 Task: Create New Customer with Customer Name: Give Away Group, Billing Address Line1: 1894 Brookside Drive, Billing Address Line2:  Aliceville, Billing Address Line3:  Alabama 35442, Cell Number: 631-899-2416
Action: Mouse moved to (149, 28)
Screenshot: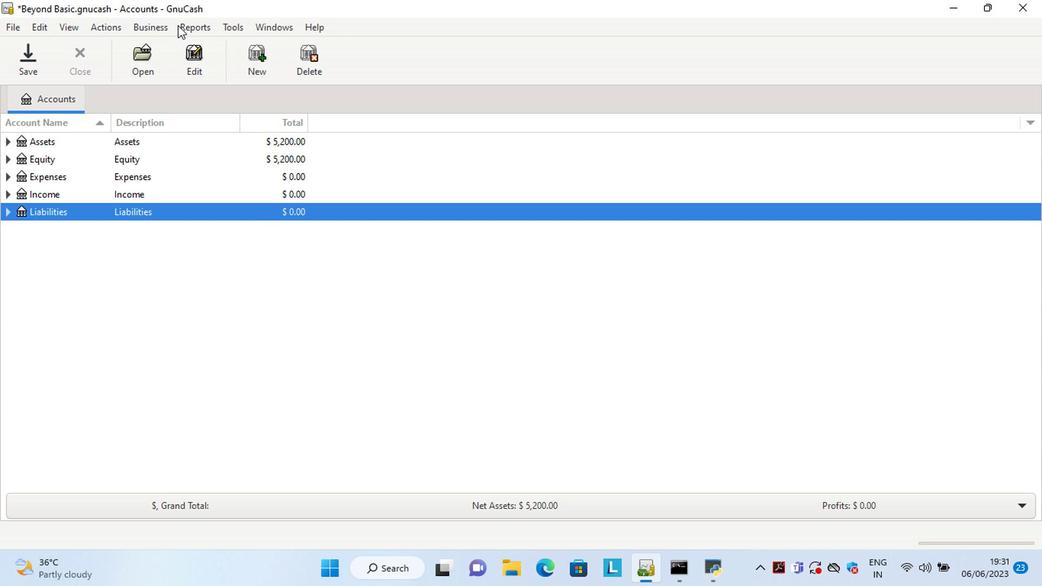 
Action: Mouse pressed left at (149, 28)
Screenshot: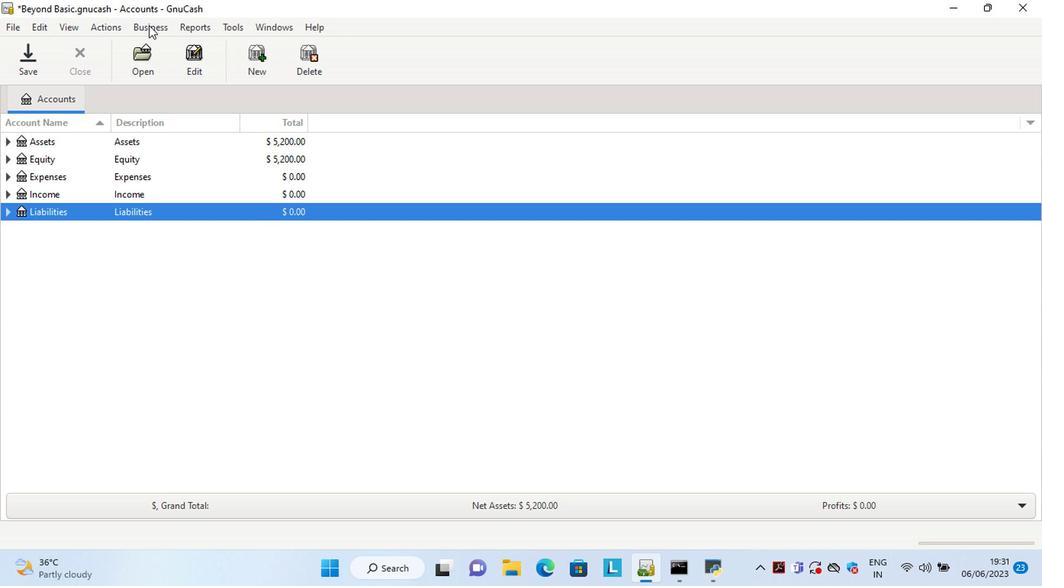 
Action: Mouse moved to (315, 64)
Screenshot: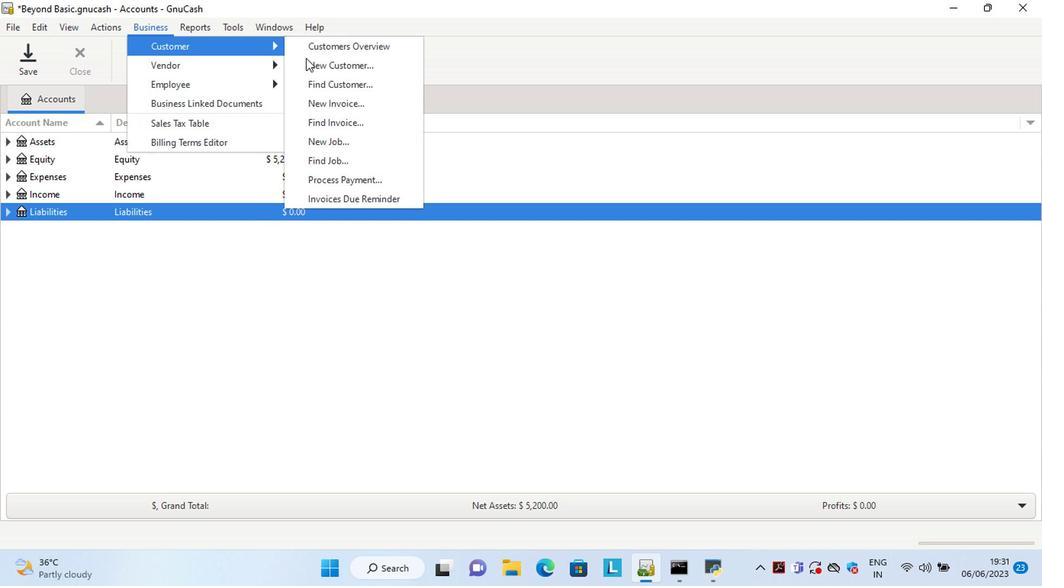 
Action: Mouse pressed left at (315, 64)
Screenshot: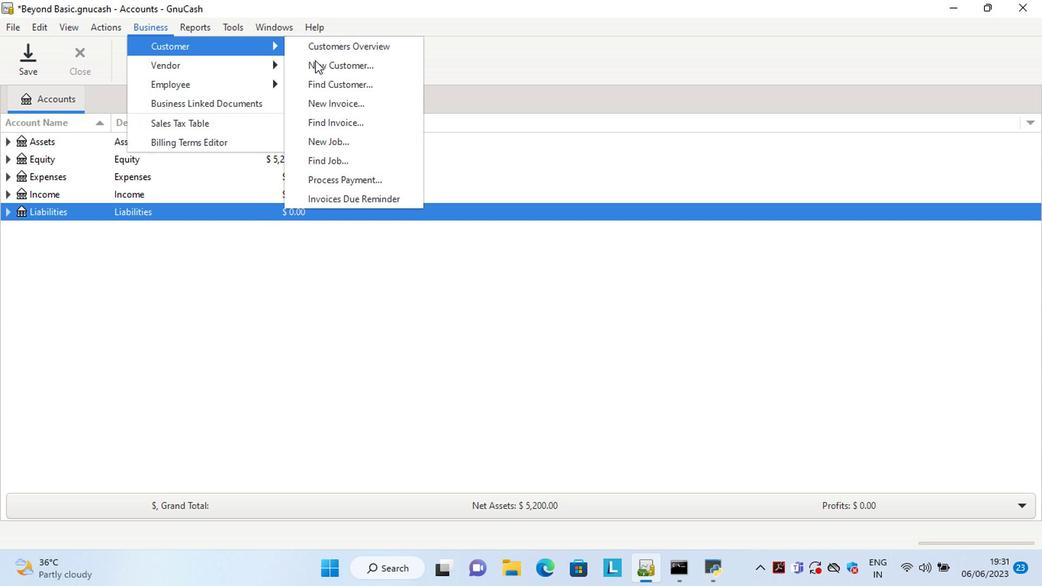 
Action: Mouse moved to (784, 384)
Screenshot: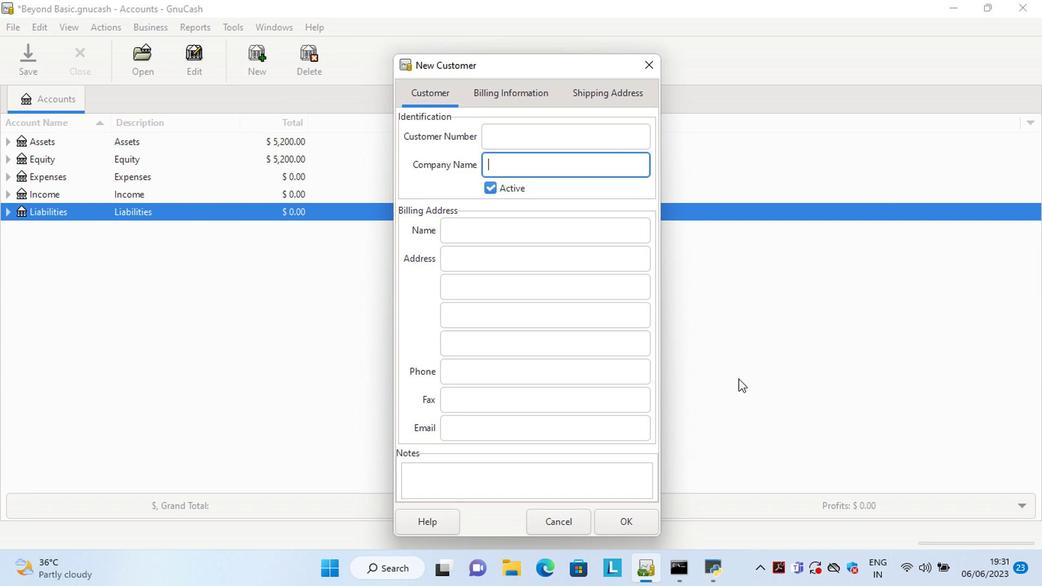 
Action: Key pressed <Key.shift><Key.shift><Key.shift><Key.shift><Key.shift><Key.shift><Key.shift><Key.shift><Key.shift><Key.shift><Key.shift><Key.shift><Key.shift><Key.shift><Key.shift><Key.shift>Give<Key.space><Key.shift>Away<Key.space><Key.shift>Group<Key.tab><Key.tab><Key.tab>1894<Key.space><Key.shift>Brookside<Key.space><Key.shift>Di<Key.backspace>rive<Key.tab><Key.shift>Aliceville<Key.tab><Key.shift>Alabama35442<Key.tab><Key.tab>631-899-2416
Screenshot: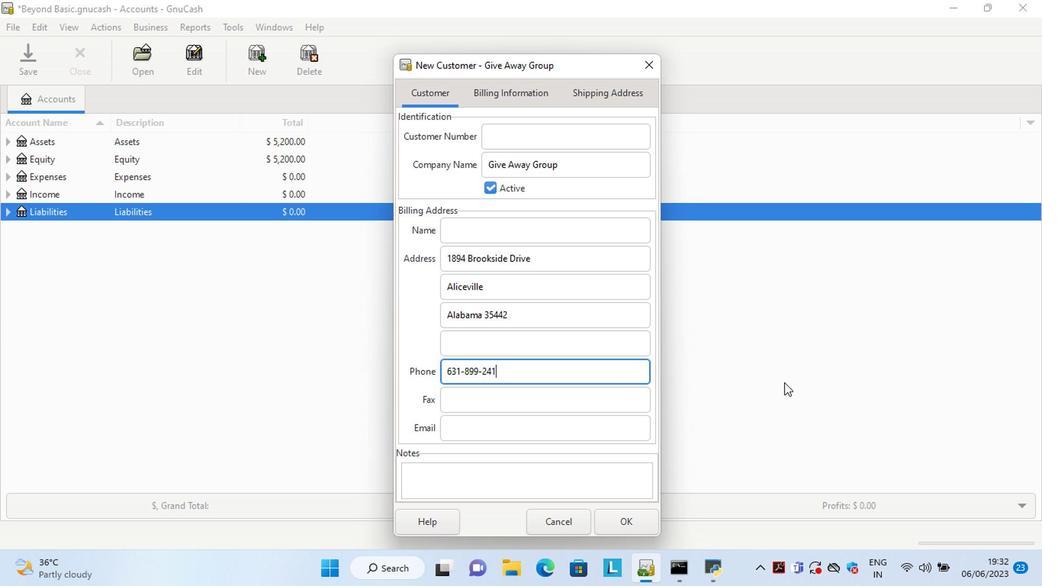 
Action: Mouse moved to (624, 525)
Screenshot: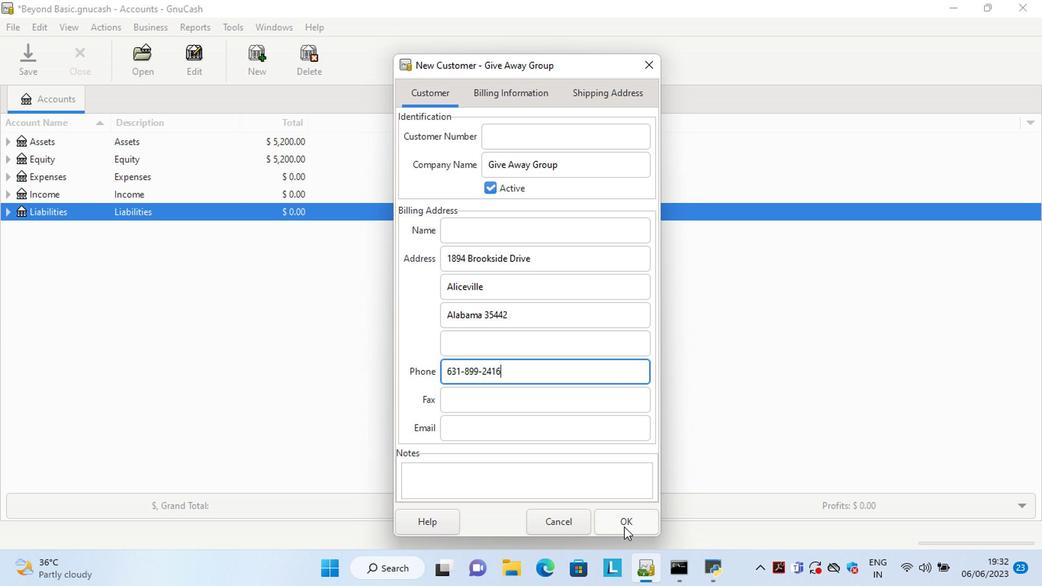 
Action: Mouse pressed left at (624, 525)
Screenshot: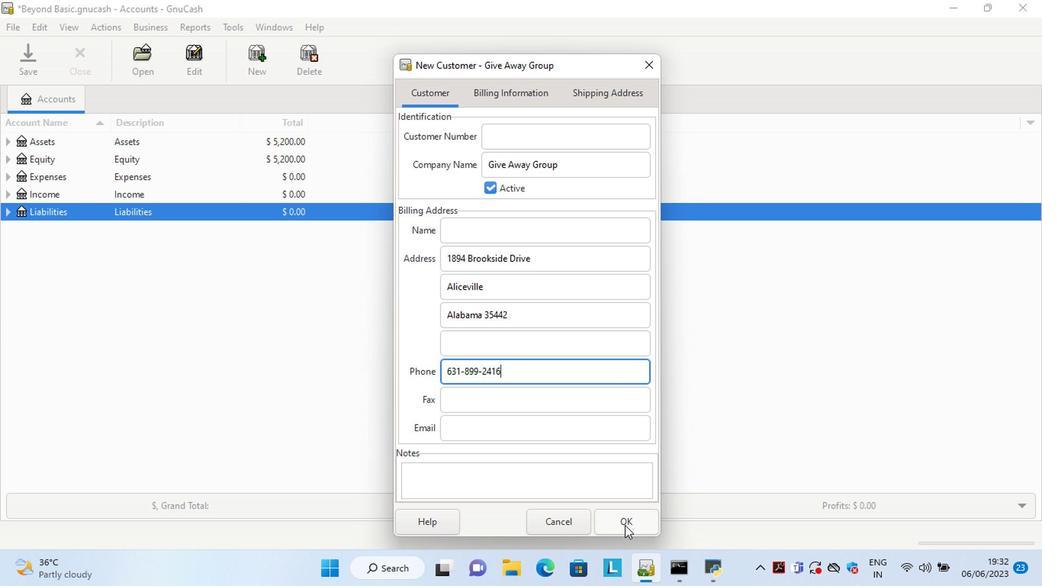 
